 Task: Set the bottom margin to 2 inches.
Action: Mouse moved to (39, 67)
Screenshot: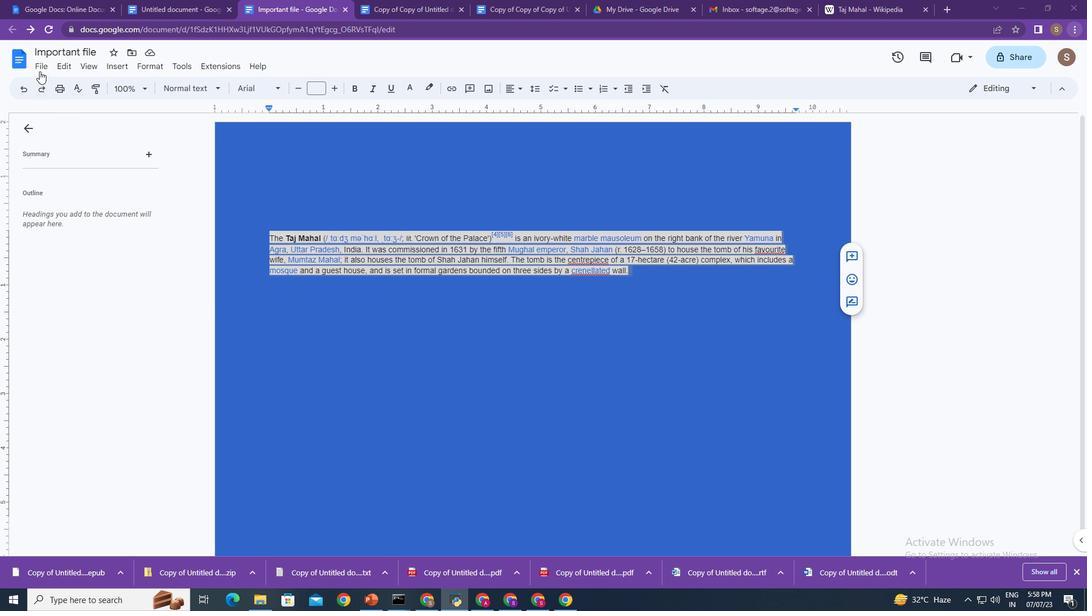 
Action: Mouse pressed left at (39, 67)
Screenshot: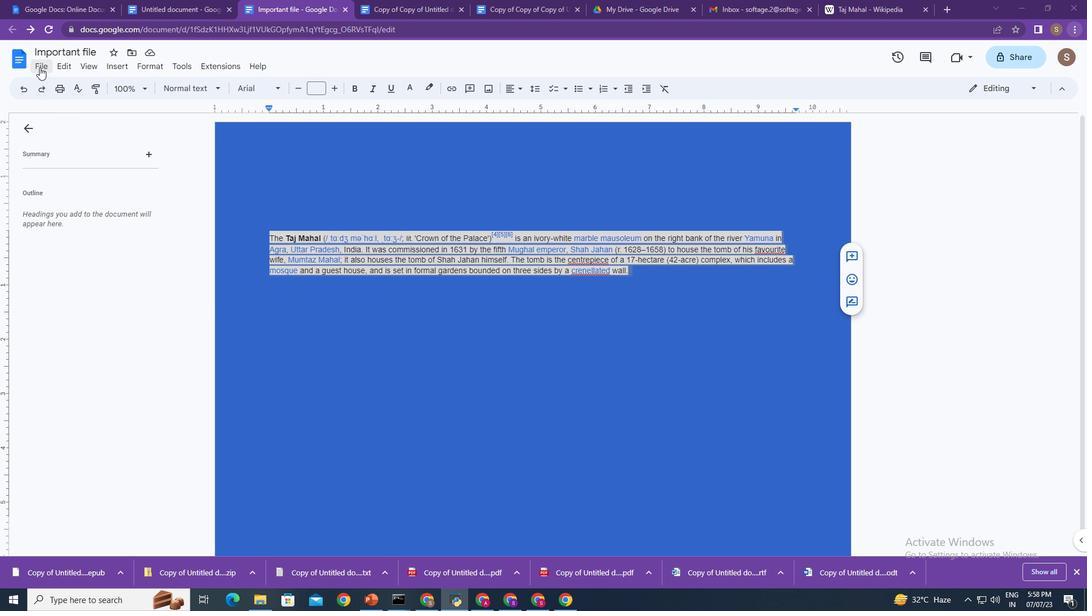 
Action: Mouse moved to (78, 391)
Screenshot: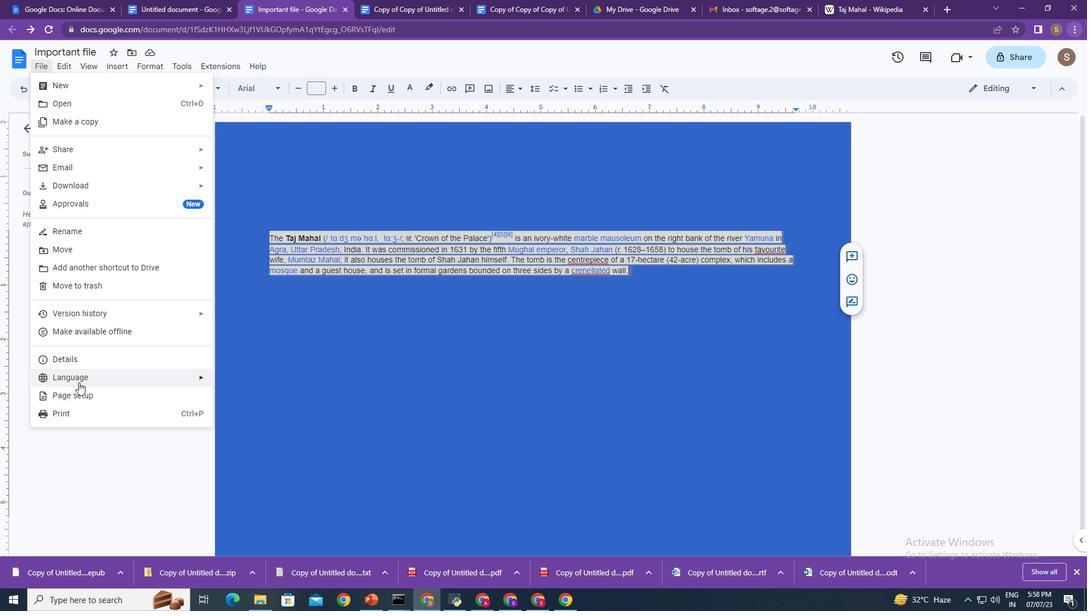 
Action: Mouse pressed left at (78, 391)
Screenshot: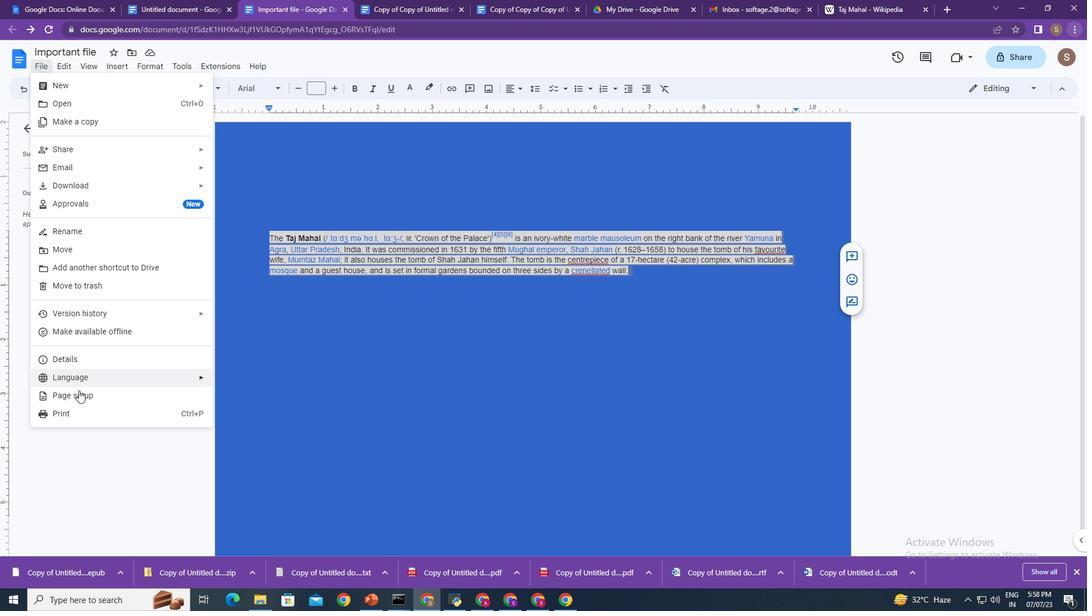 
Action: Mouse moved to (635, 314)
Screenshot: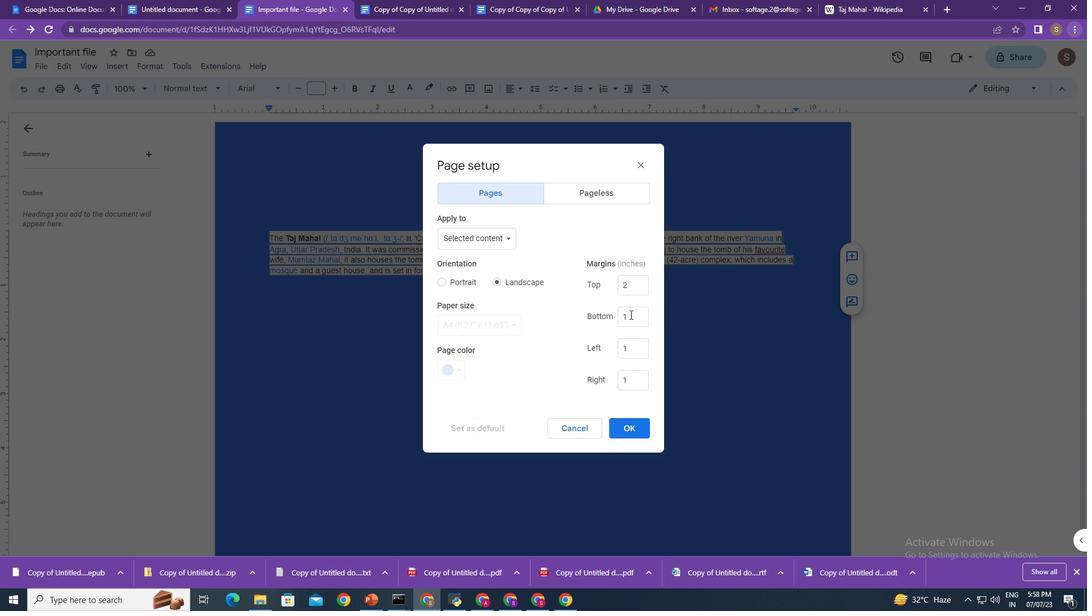 
Action: Mouse pressed left at (635, 314)
Screenshot: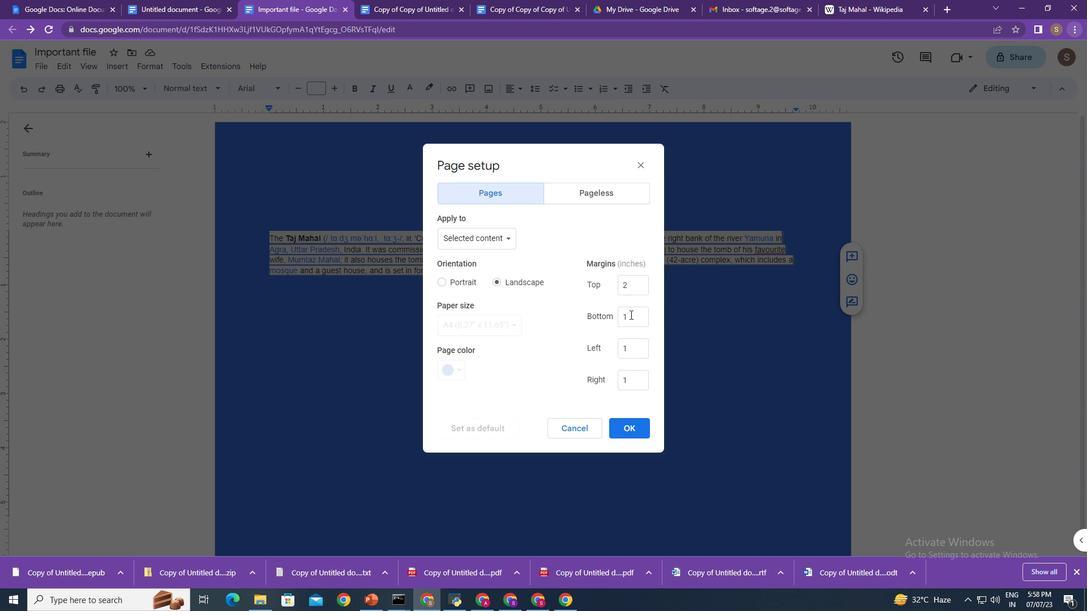 
Action: Mouse moved to (607, 311)
Screenshot: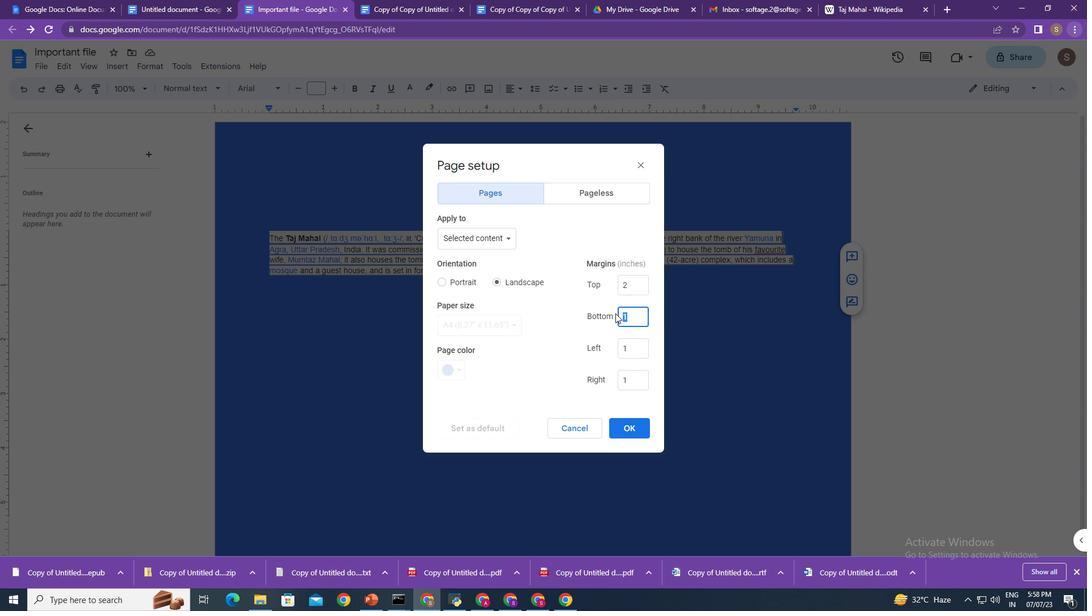 
Action: Key pressed 2
Screenshot: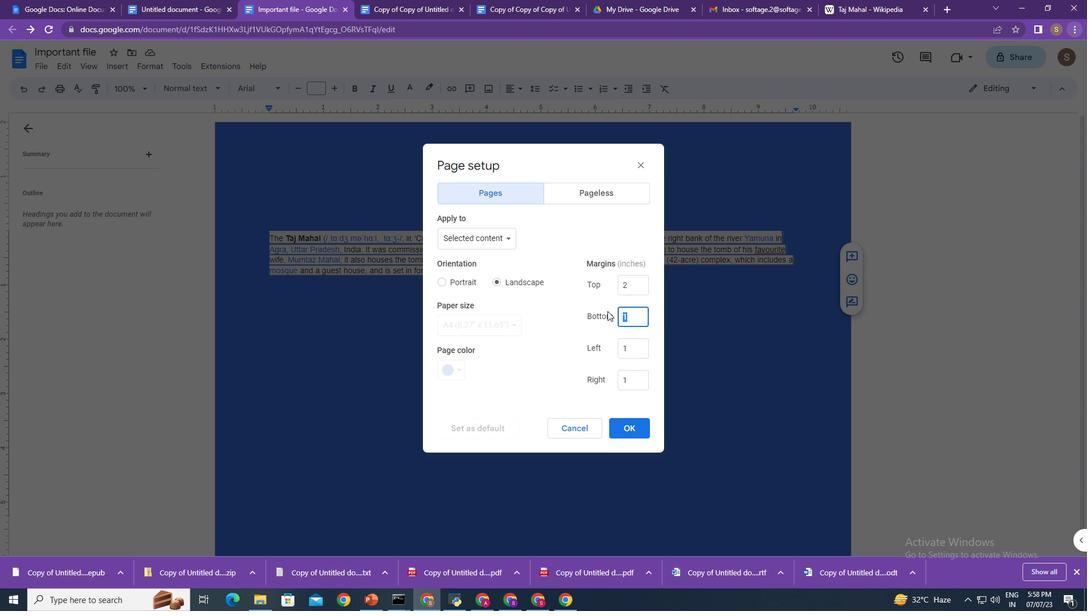 
Action: Mouse moved to (619, 426)
Screenshot: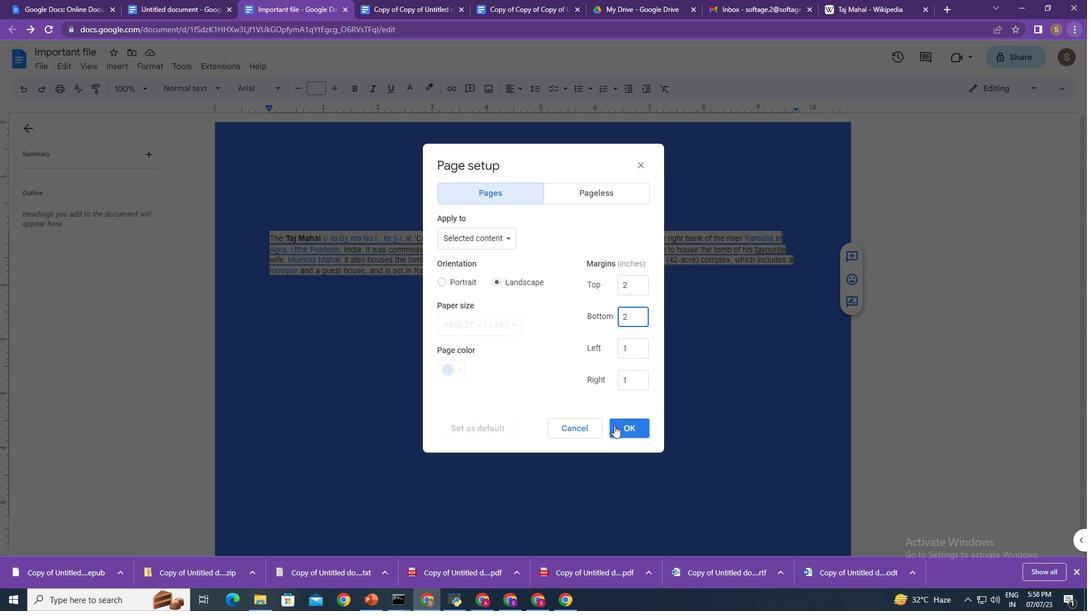 
Action: Mouse pressed left at (619, 426)
Screenshot: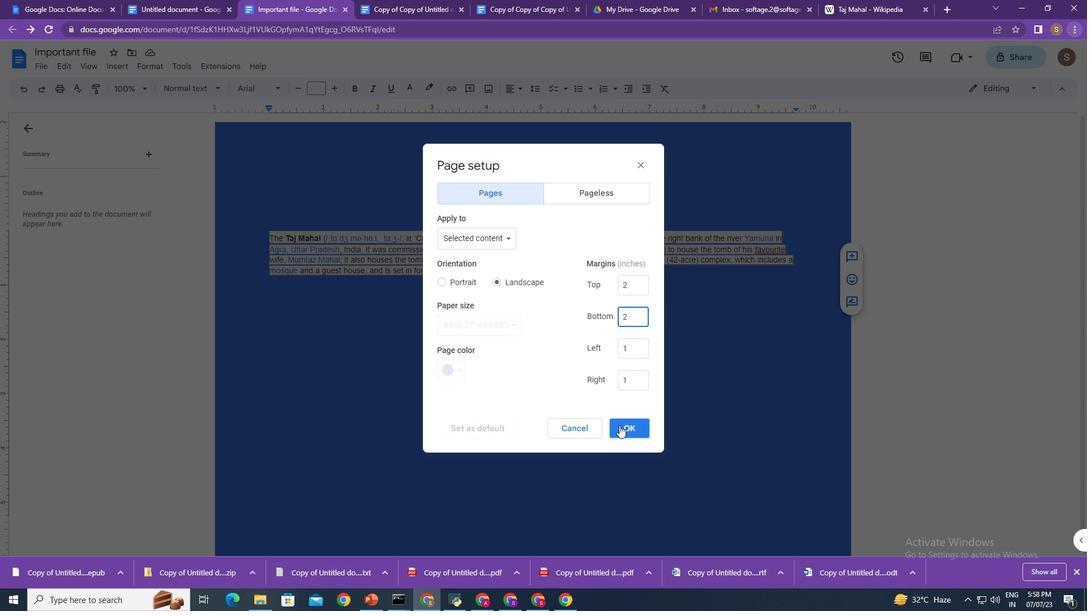 
Action: Mouse moved to (569, 413)
Screenshot: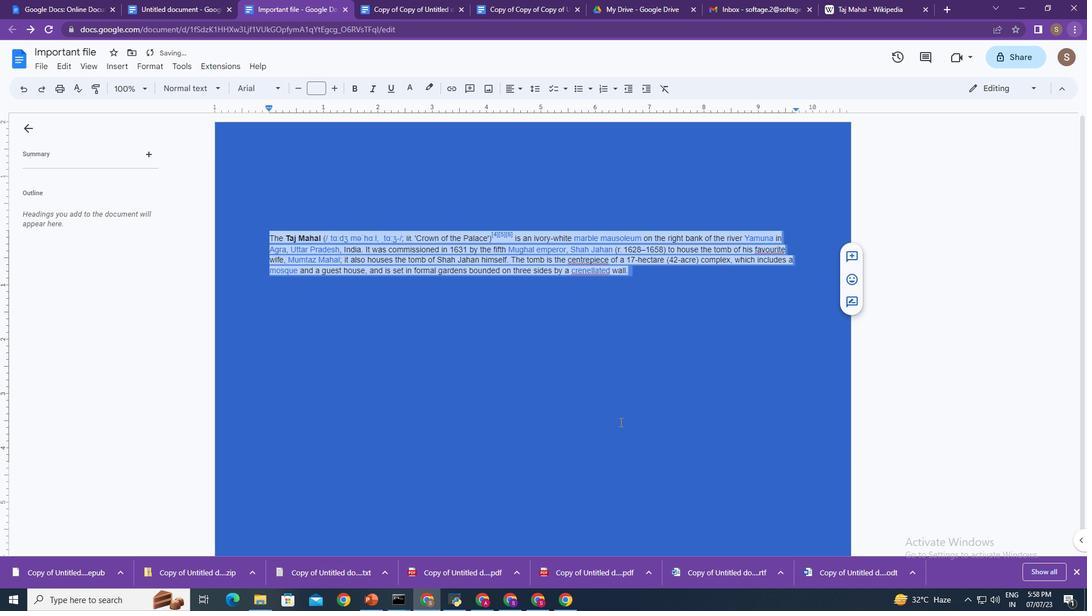 
